 Task: Create a sub task Design and Implement Solution for the task  Integrate website with a new social media analytics platform in the project ArrowSprint , assign it to team member softage.2@softage.net and update the status of the sub task to  Completed , set the priority of the sub task to High
Action: Mouse moved to (671, 235)
Screenshot: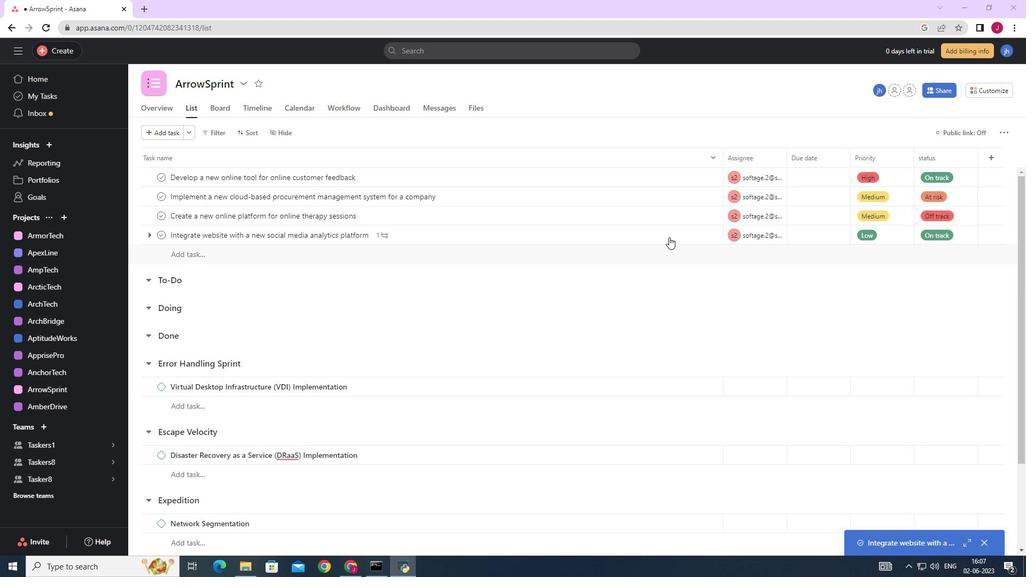 
Action: Mouse pressed left at (671, 235)
Screenshot: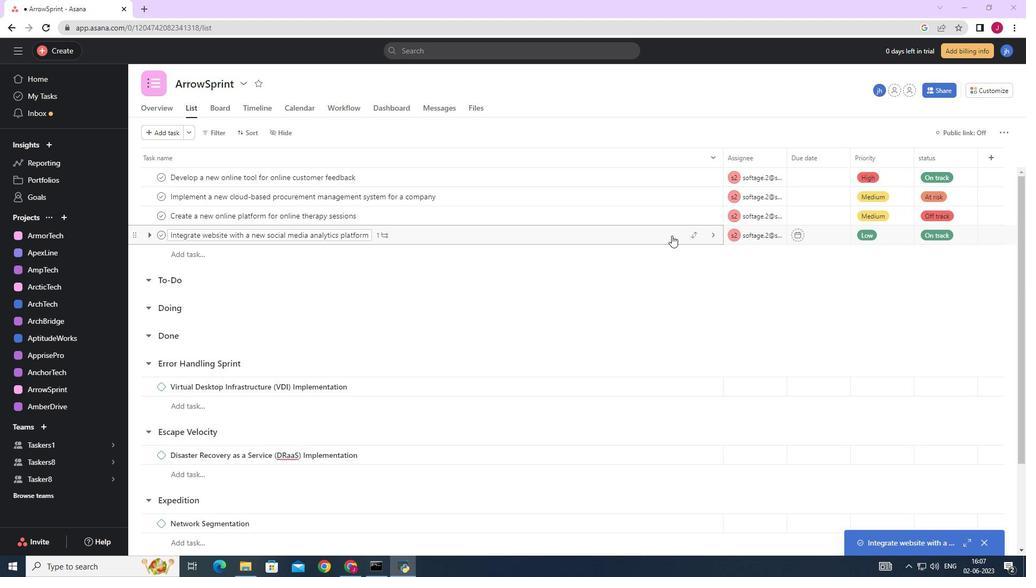 
Action: Mouse moved to (825, 324)
Screenshot: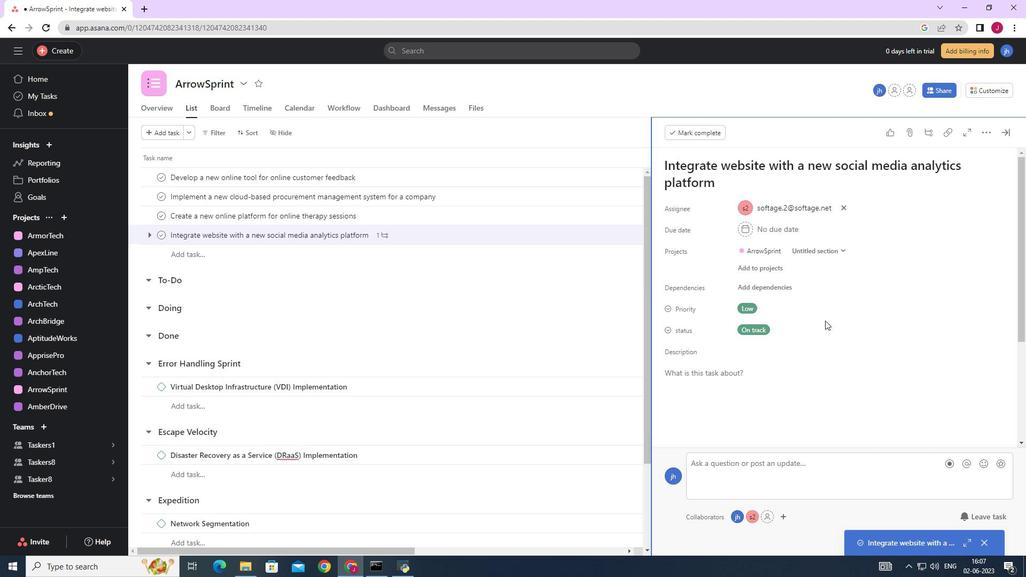 
Action: Mouse scrolled (825, 323) with delta (0, 0)
Screenshot: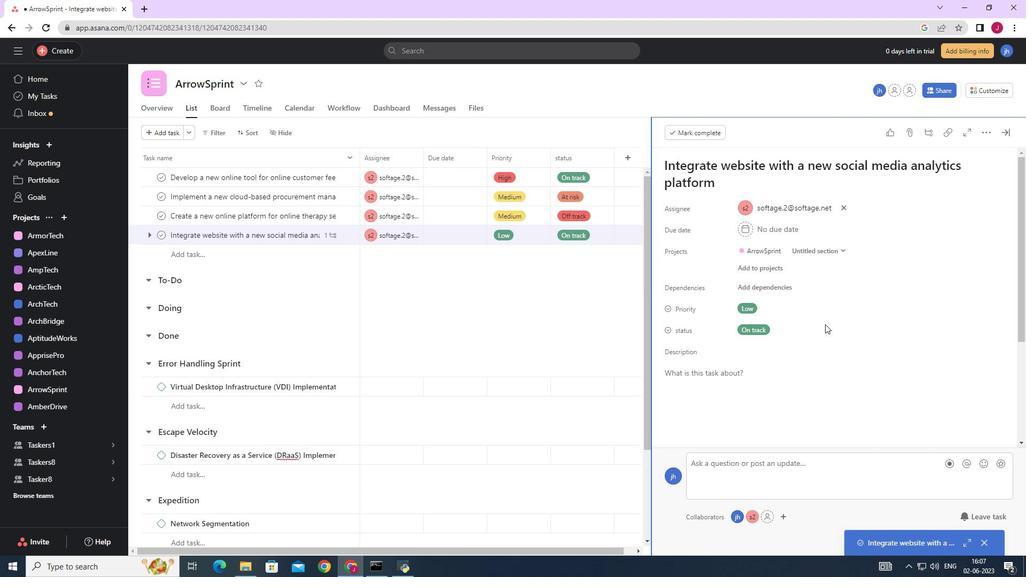 
Action: Mouse scrolled (825, 323) with delta (0, 0)
Screenshot: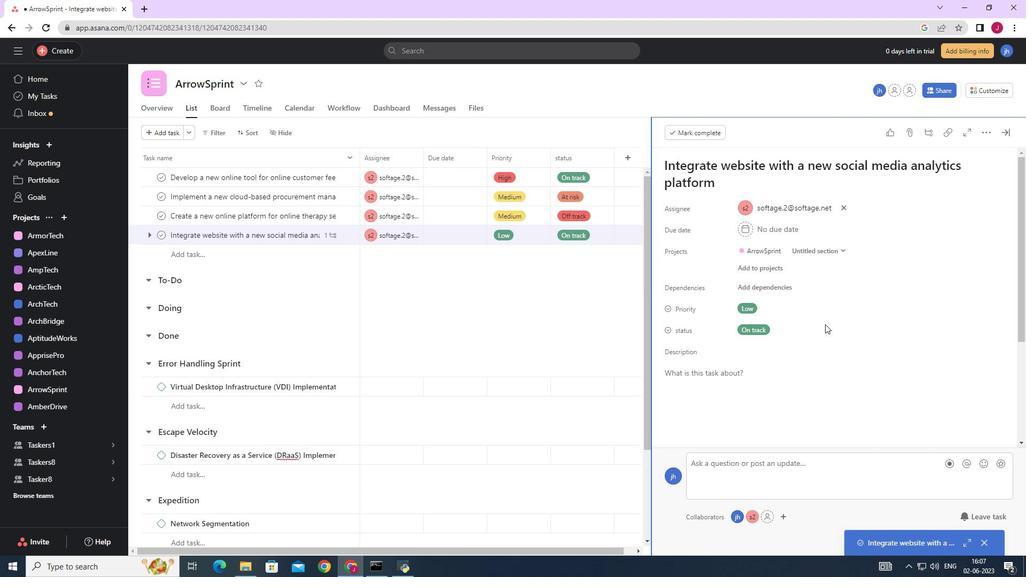 
Action: Mouse scrolled (825, 323) with delta (0, 0)
Screenshot: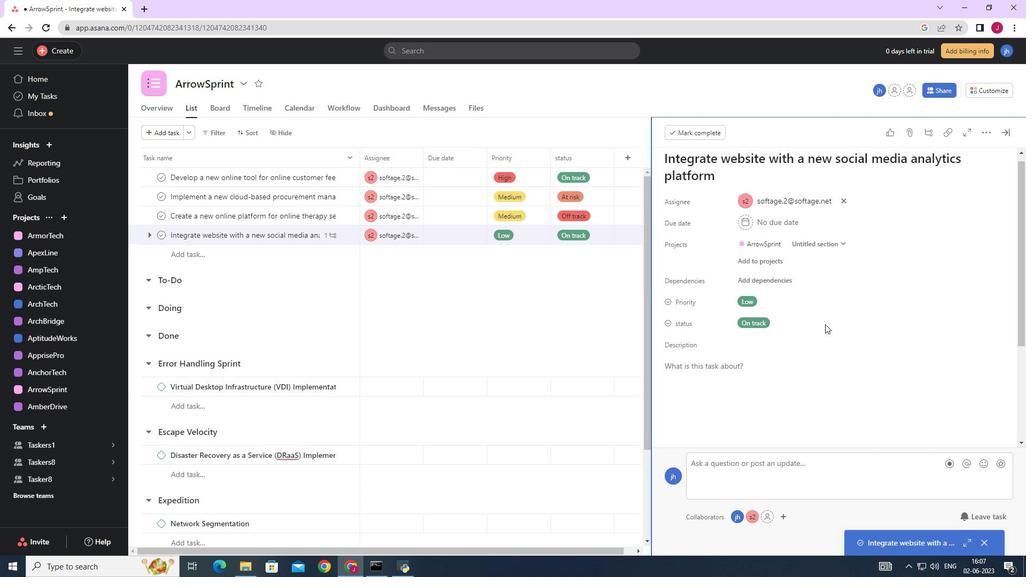 
Action: Mouse scrolled (825, 323) with delta (0, 0)
Screenshot: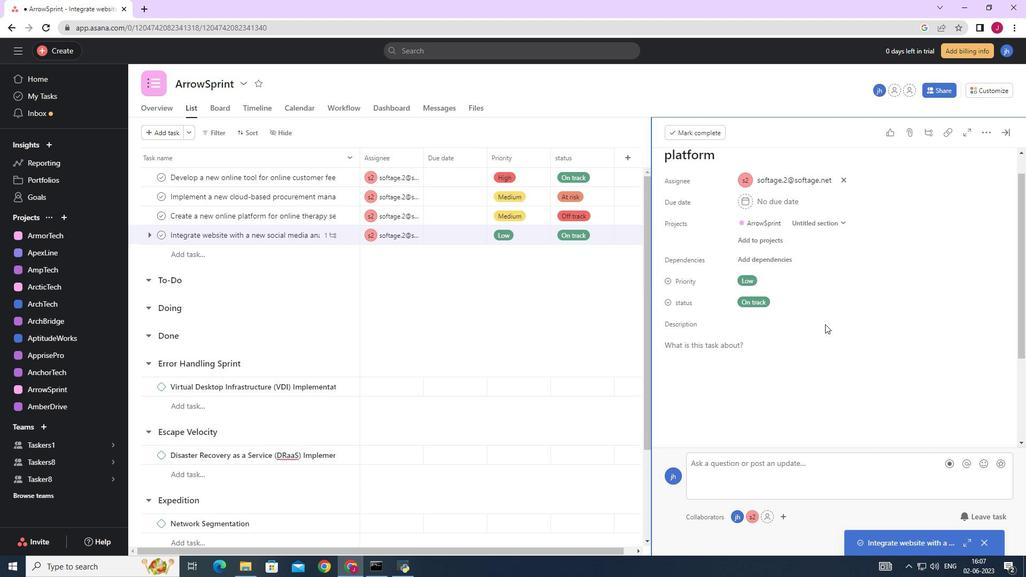 
Action: Mouse moved to (802, 332)
Screenshot: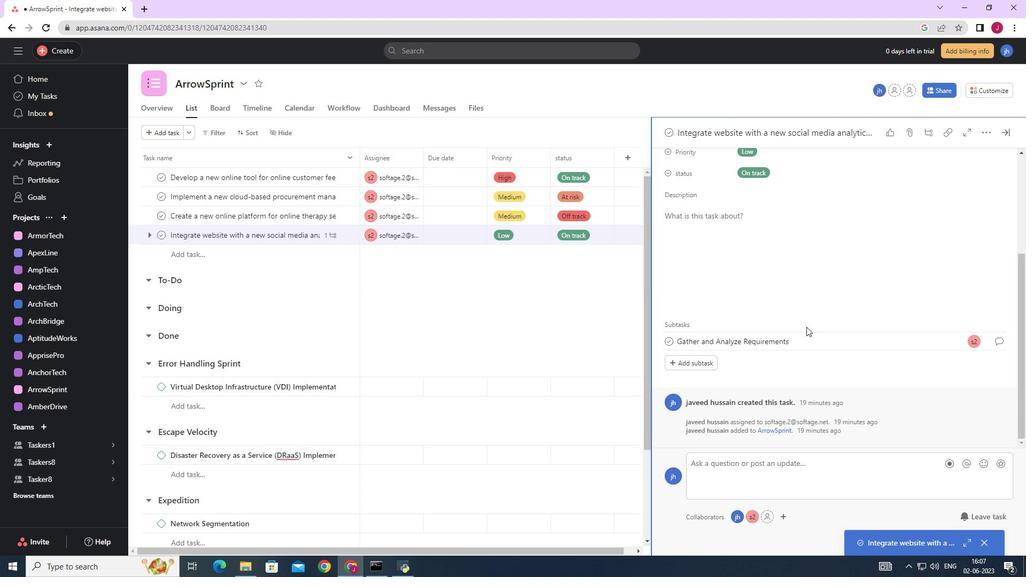 
Action: Mouse scrolled (802, 331) with delta (0, 0)
Screenshot: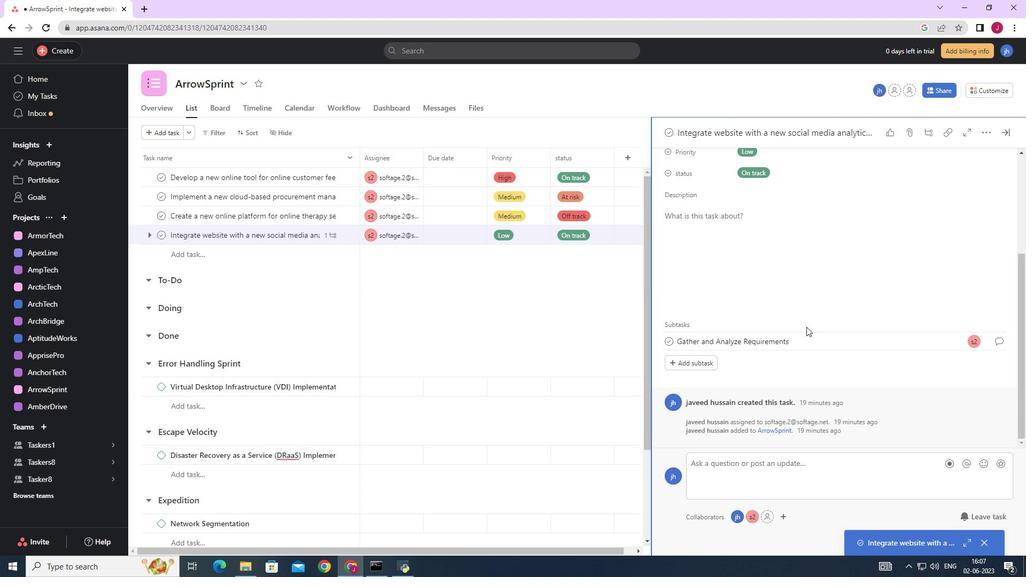 
Action: Mouse moved to (802, 335)
Screenshot: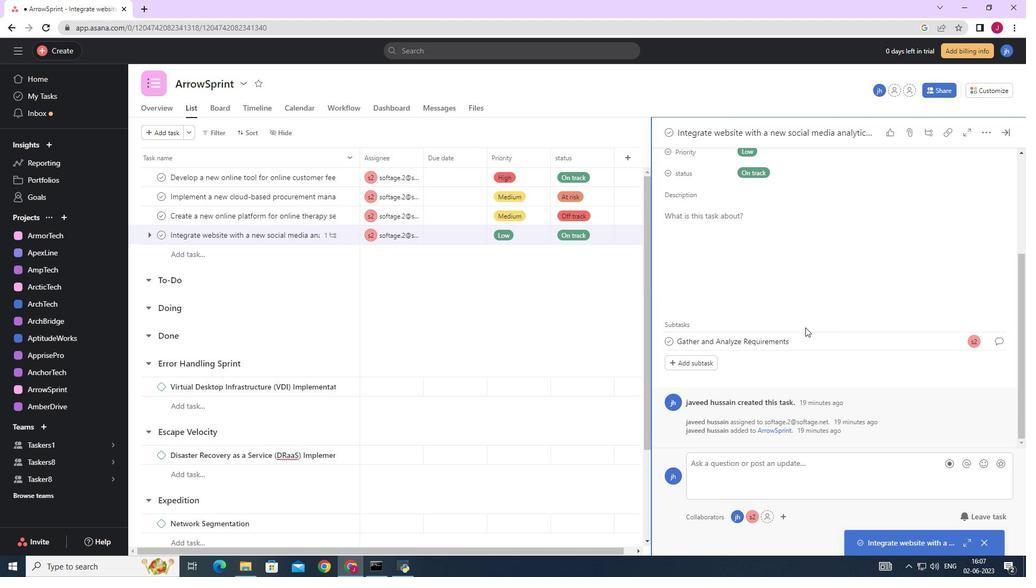 
Action: Mouse scrolled (802, 335) with delta (0, 0)
Screenshot: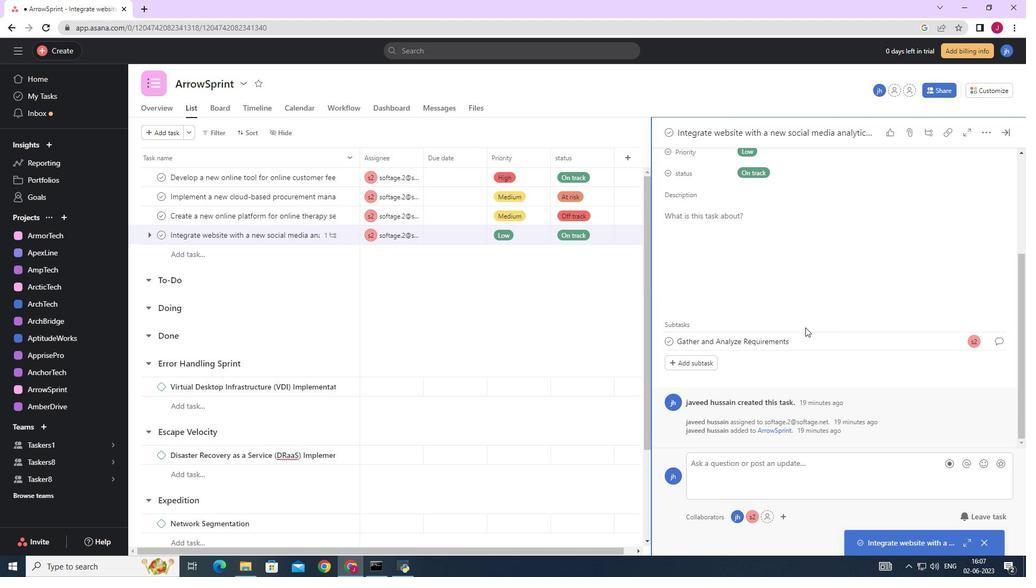 
Action: Mouse moved to (802, 336)
Screenshot: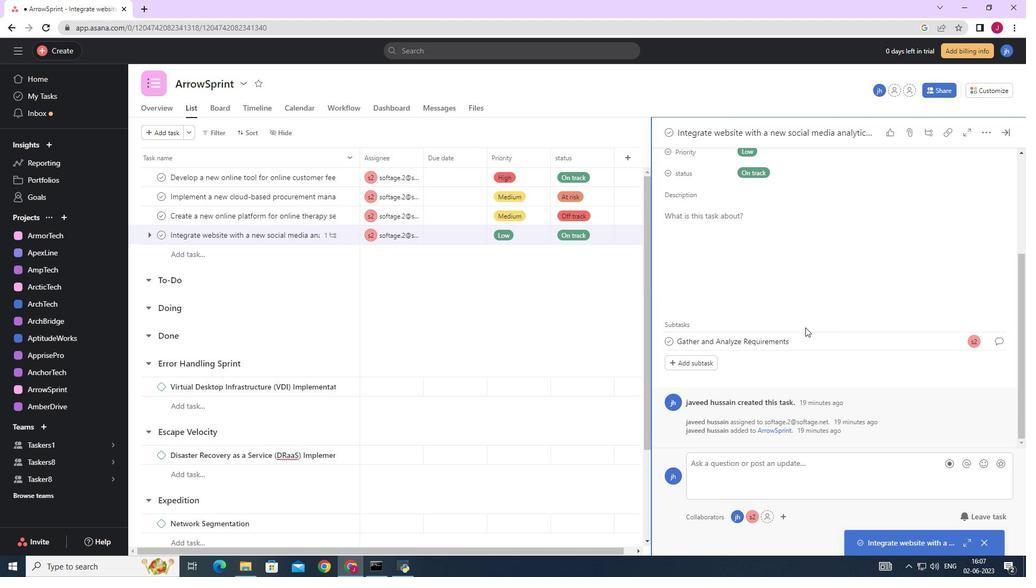 
Action: Mouse scrolled (802, 335) with delta (0, 0)
Screenshot: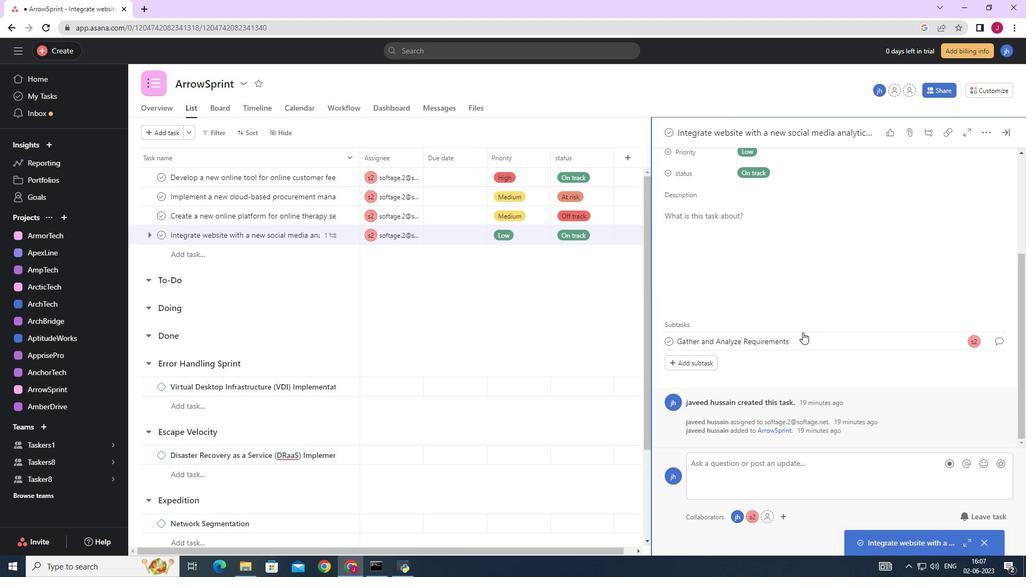 
Action: Mouse moved to (801, 336)
Screenshot: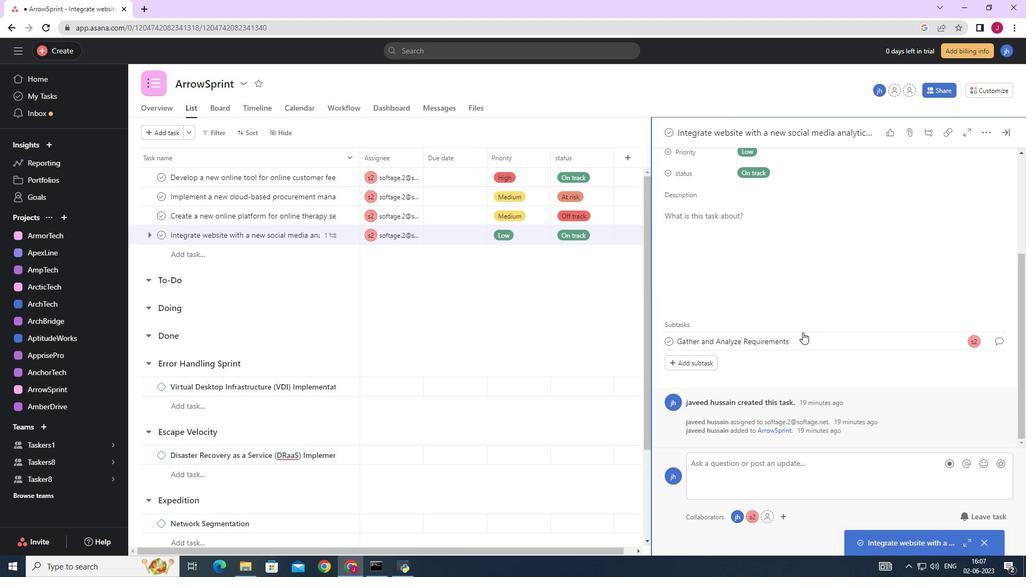 
Action: Mouse scrolled (801, 336) with delta (0, 0)
Screenshot: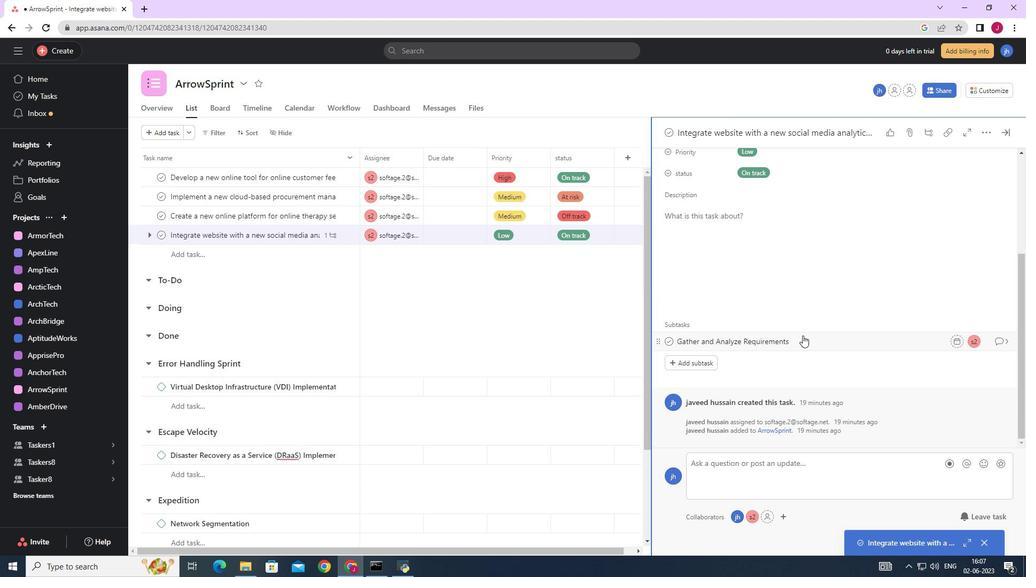 
Action: Mouse moved to (695, 365)
Screenshot: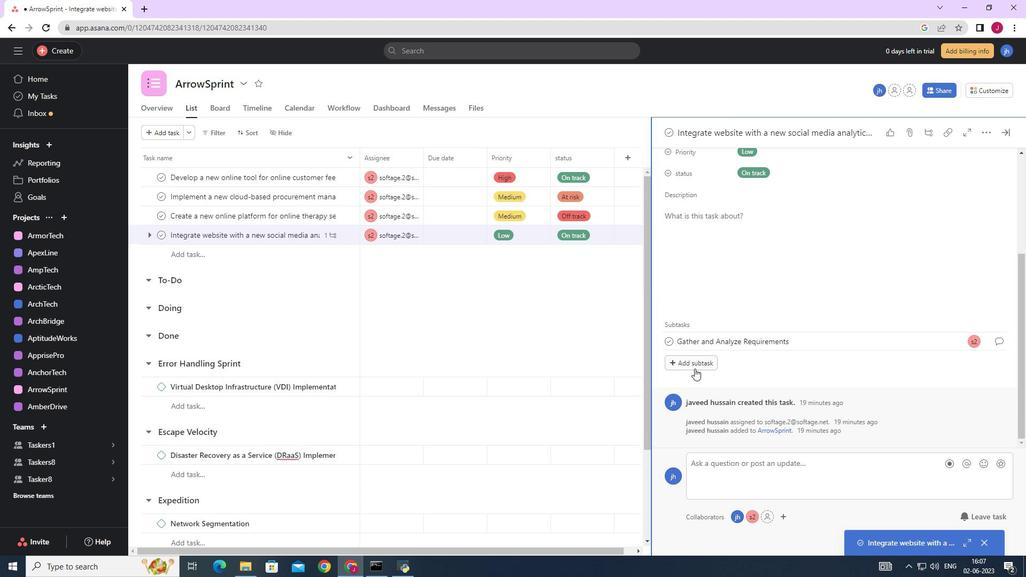 
Action: Mouse pressed left at (695, 365)
Screenshot: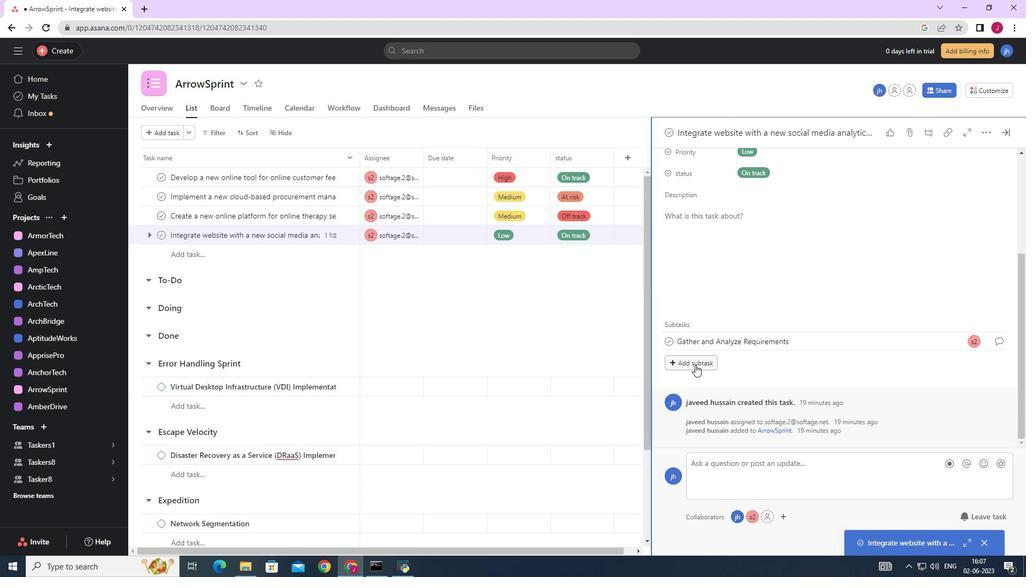 
Action: Mouse moved to (695, 343)
Screenshot: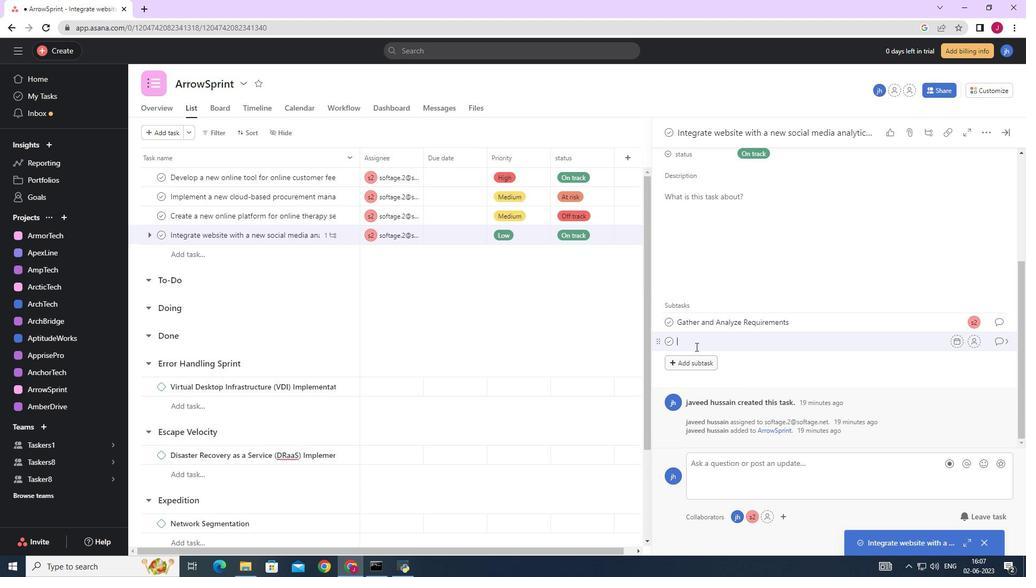 
Action: Key pressed <Key.caps_lock>D<Key.caps_lock>esign<Key.space>and<Key.space><Key.caps_lock>I<Key.caps_lock>mplementation<Key.space><Key.caps_lock>S<Key.caps_lock>olution
Screenshot: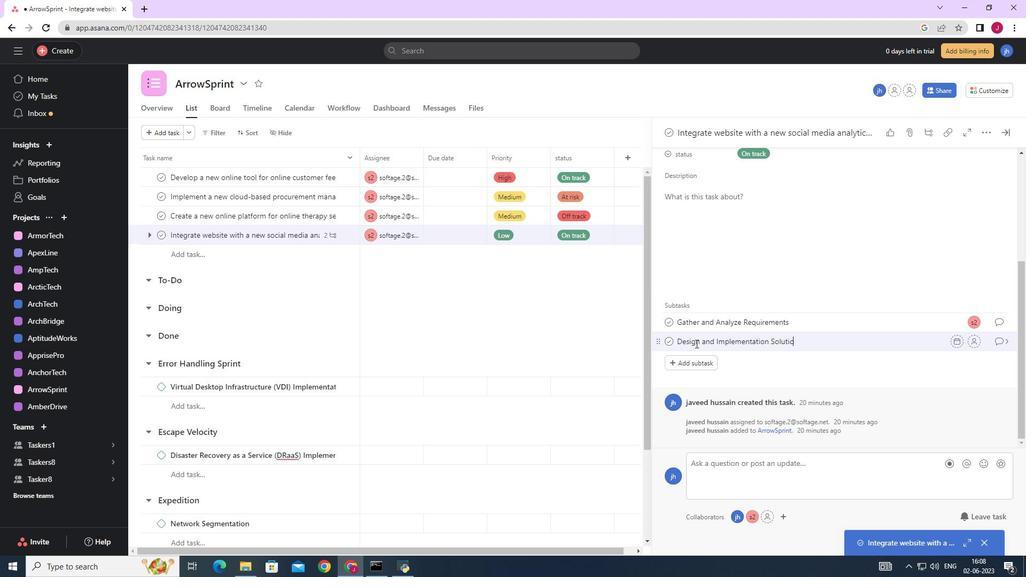 
Action: Mouse moved to (971, 345)
Screenshot: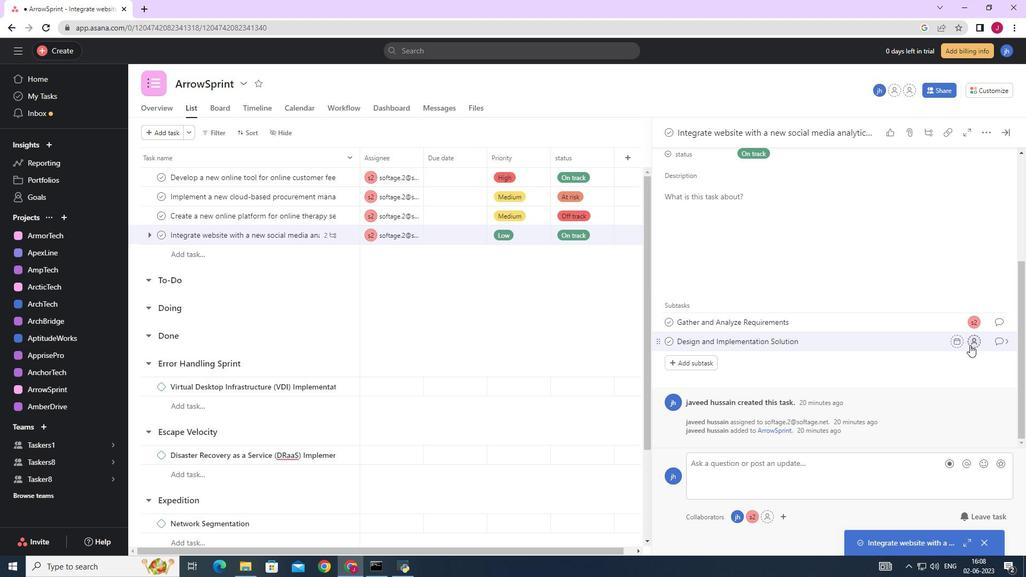 
Action: Mouse pressed left at (971, 345)
Screenshot: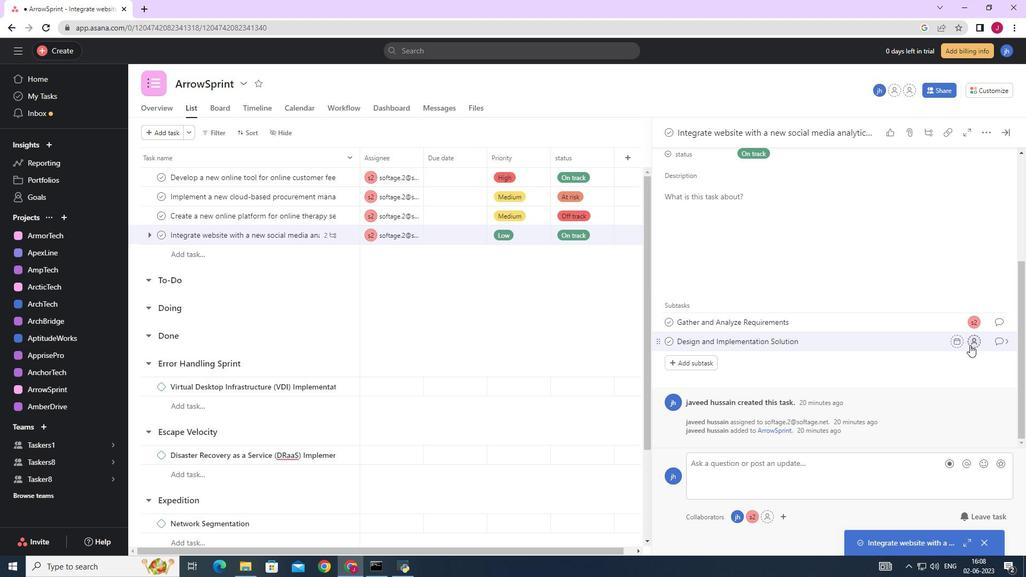 
Action: Mouse moved to (816, 381)
Screenshot: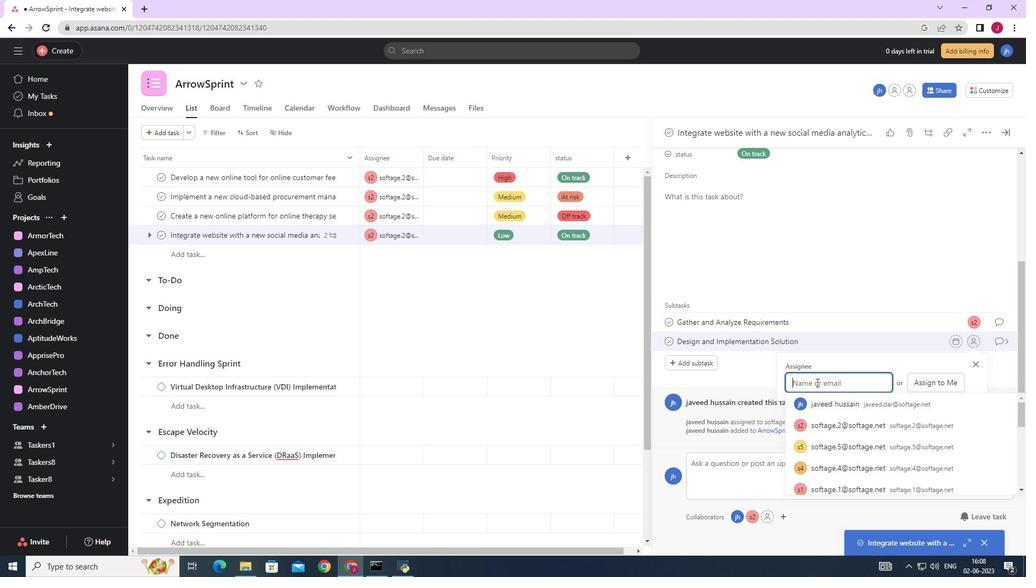 
Action: Key pressed softage.2
Screenshot: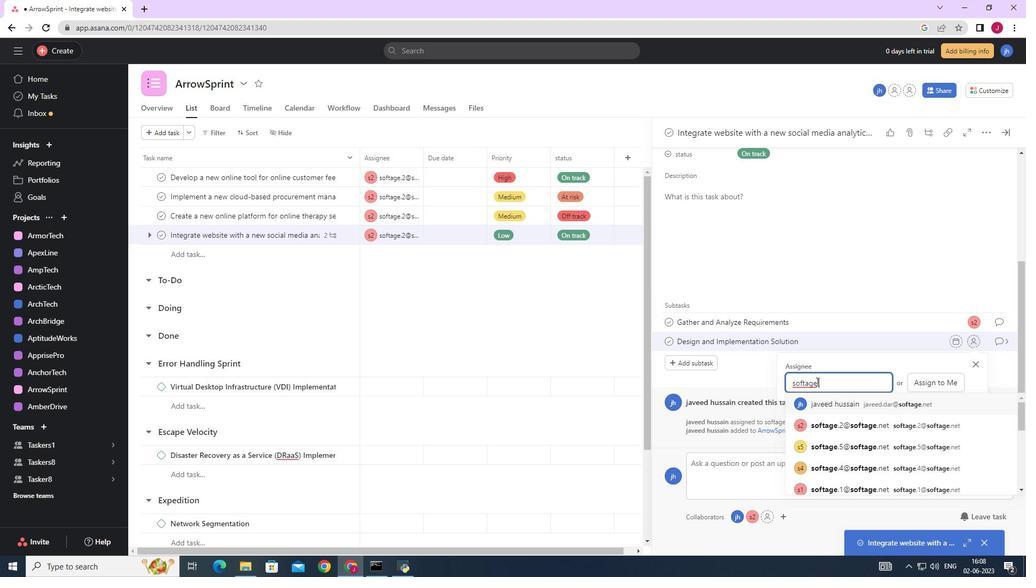 
Action: Mouse moved to (838, 404)
Screenshot: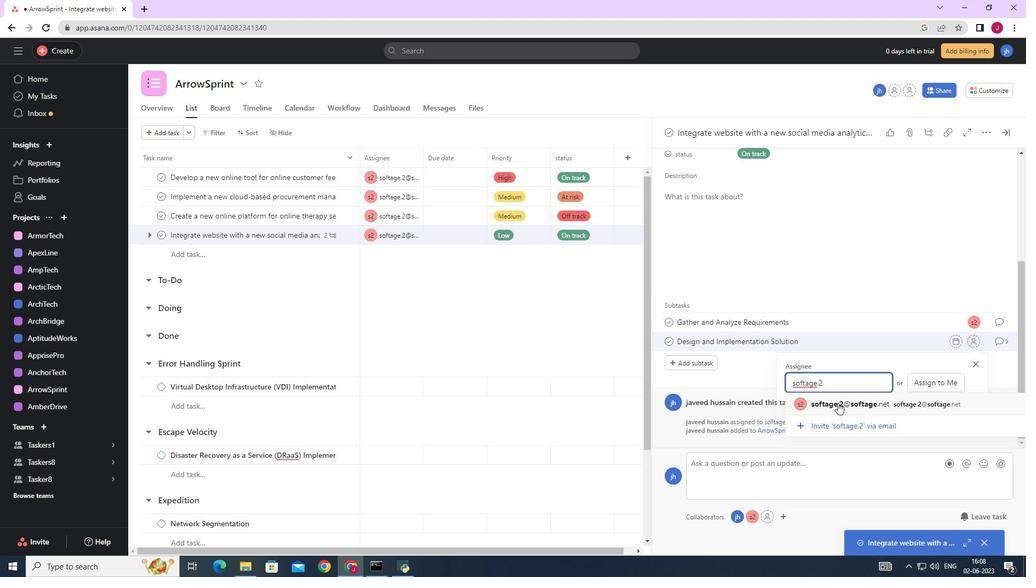 
Action: Mouse pressed left at (838, 404)
Screenshot: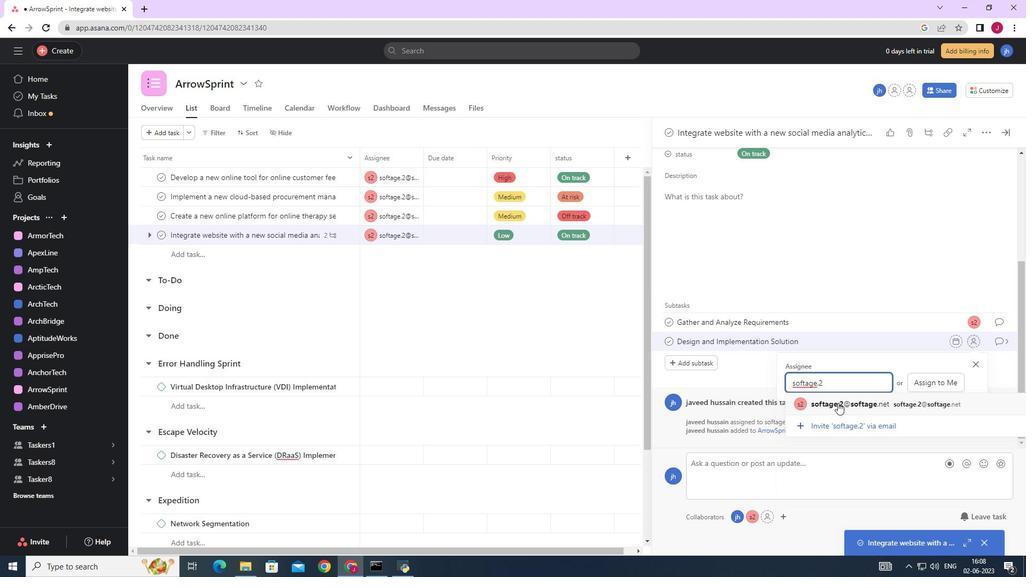 
Action: Mouse moved to (999, 345)
Screenshot: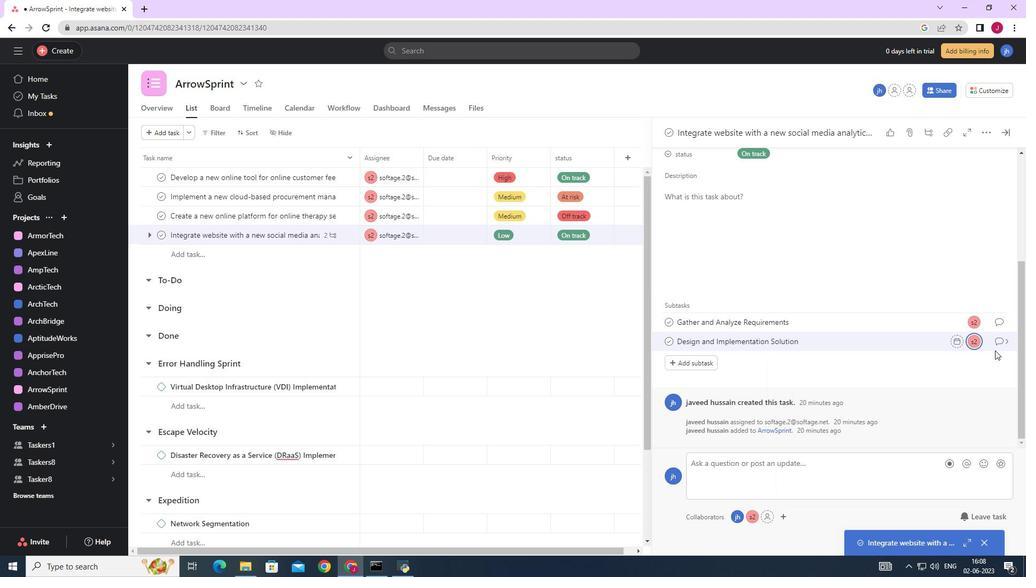 
Action: Mouse pressed left at (999, 345)
Screenshot: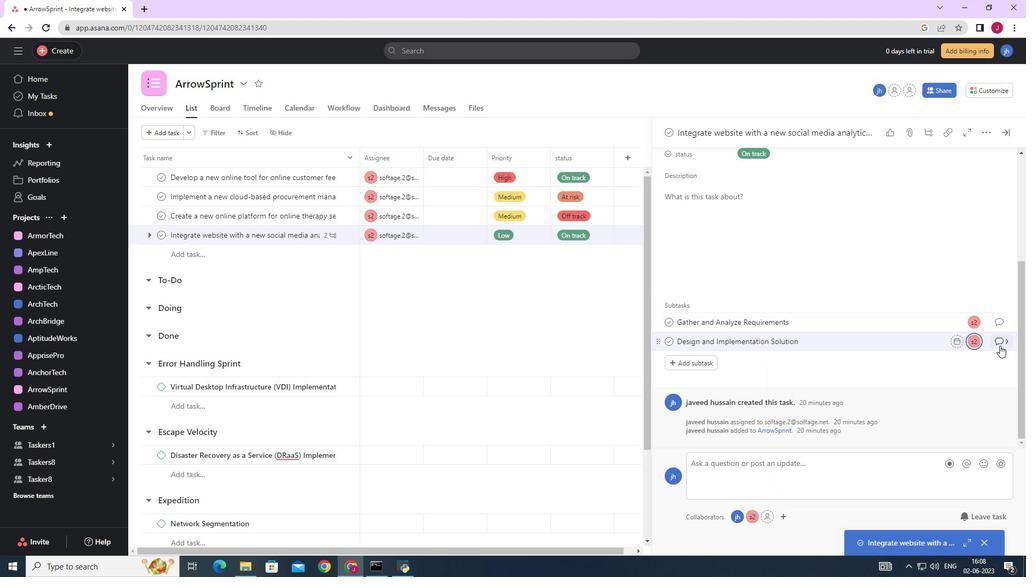 
Action: Mouse moved to (707, 284)
Screenshot: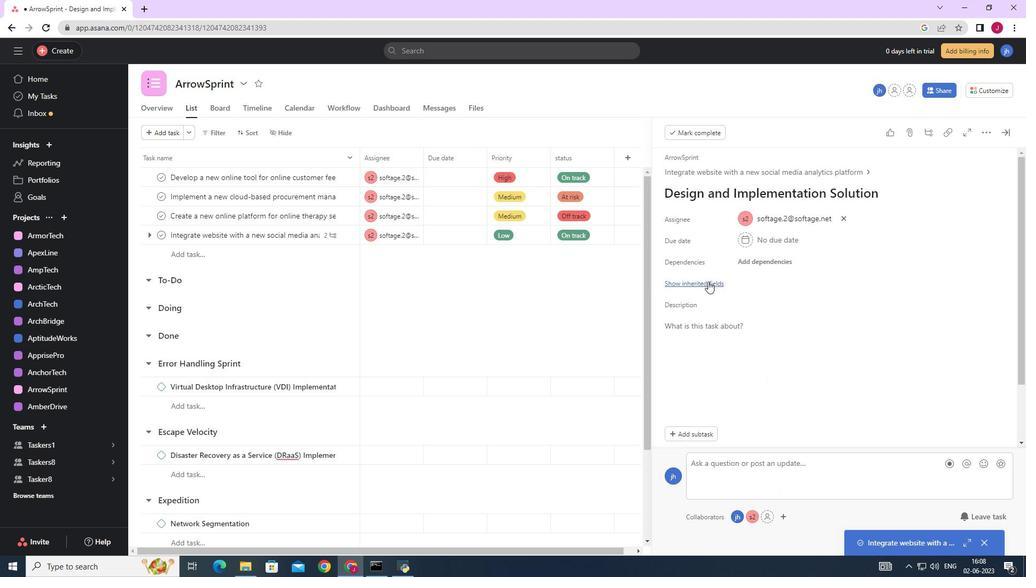 
Action: Mouse pressed left at (707, 284)
Screenshot: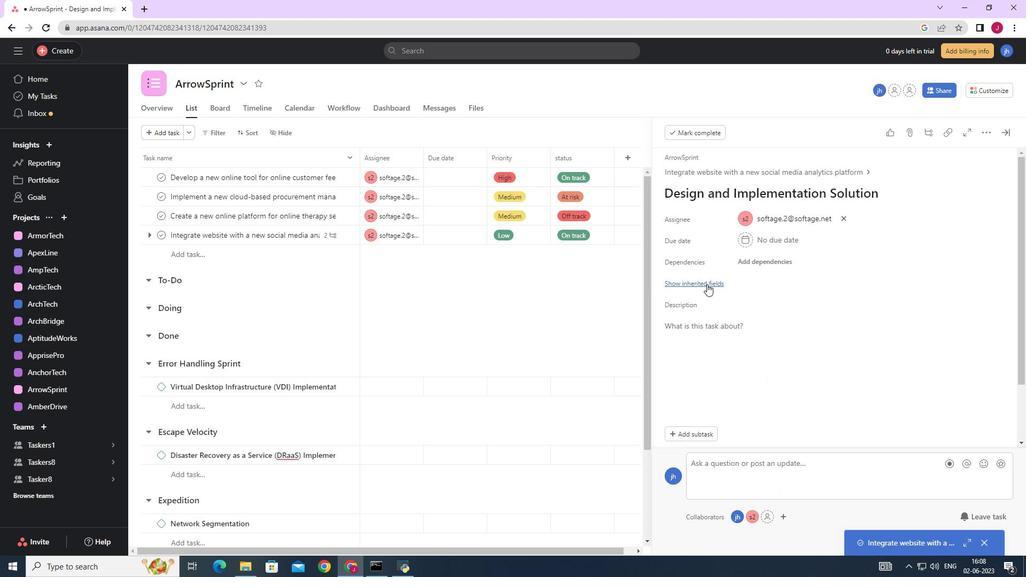 
Action: Mouse moved to (761, 304)
Screenshot: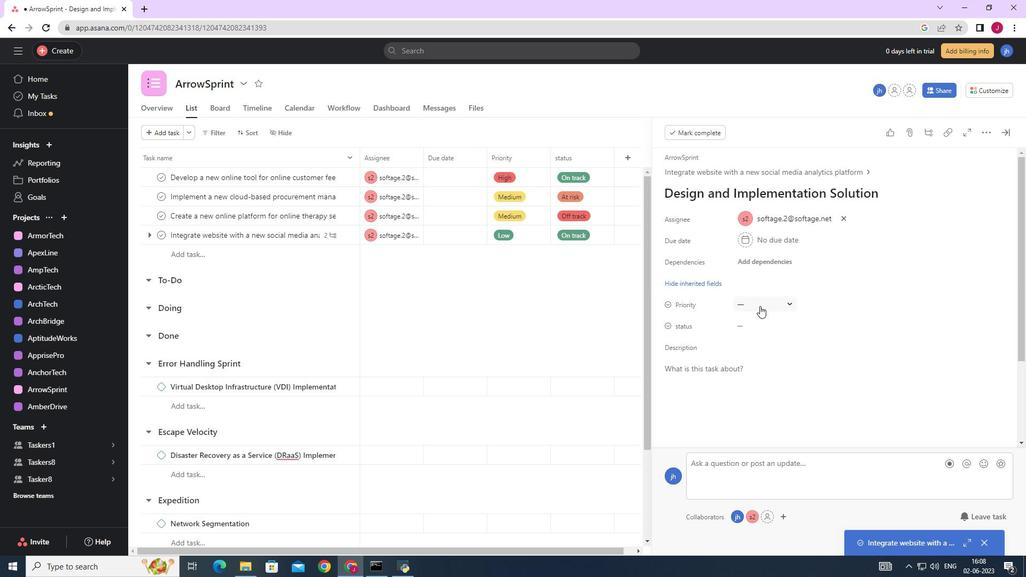 
Action: Mouse pressed left at (761, 304)
Screenshot: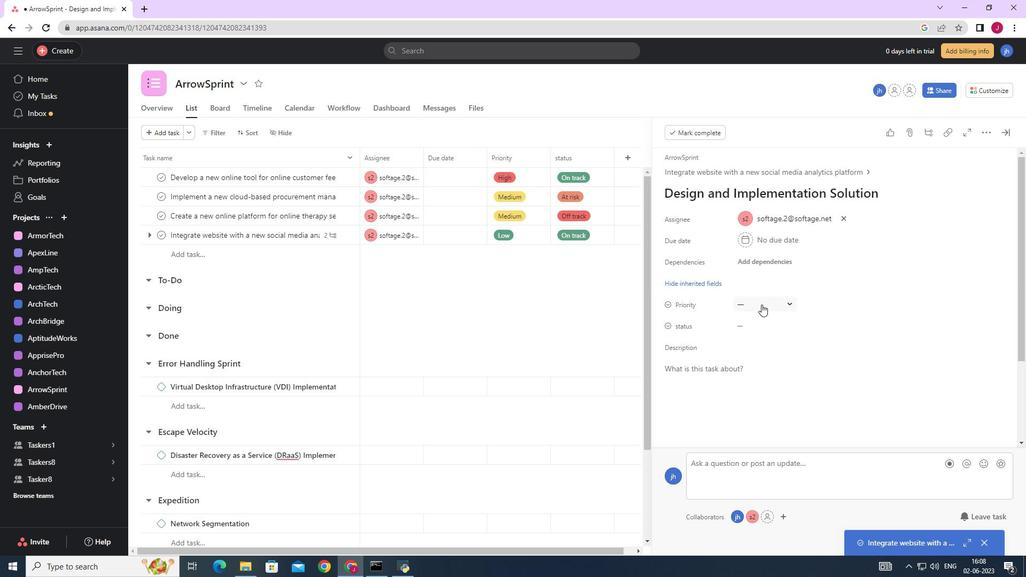 
Action: Mouse moved to (772, 346)
Screenshot: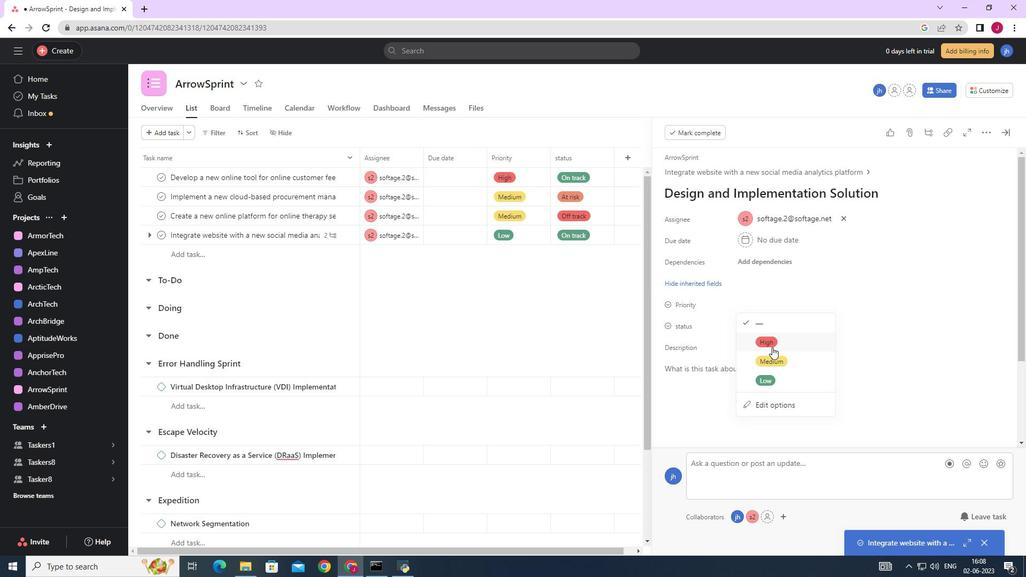 
Action: Mouse pressed left at (772, 346)
Screenshot: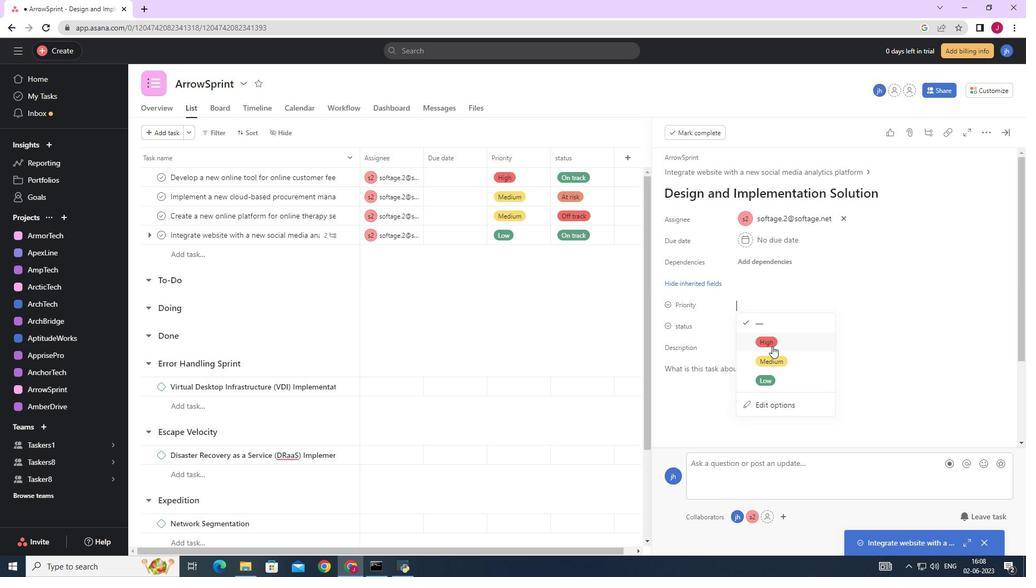 
Action: Mouse moved to (746, 320)
Screenshot: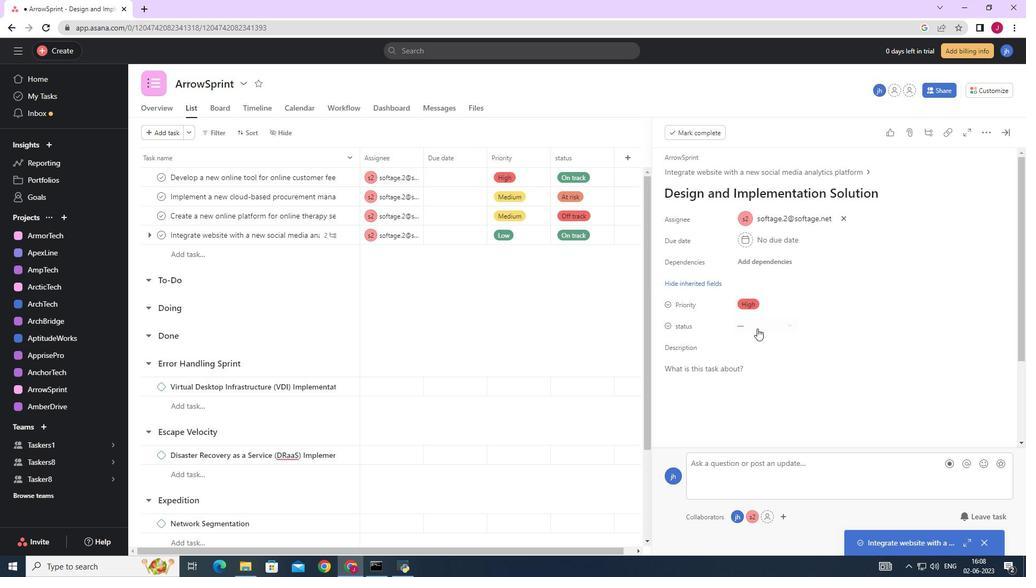 
Action: Mouse pressed left at (746, 320)
Screenshot: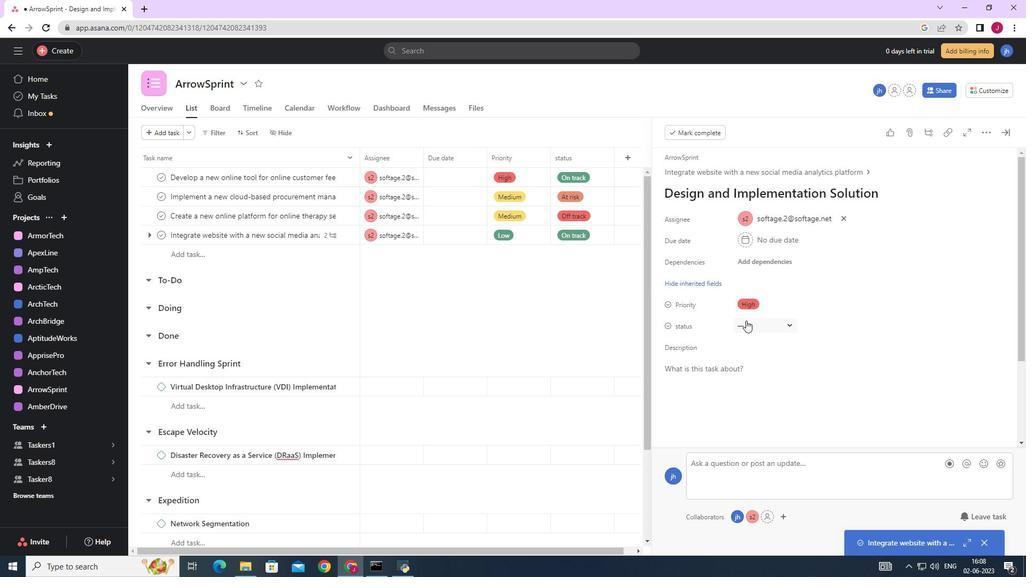 
Action: Mouse moved to (777, 418)
Screenshot: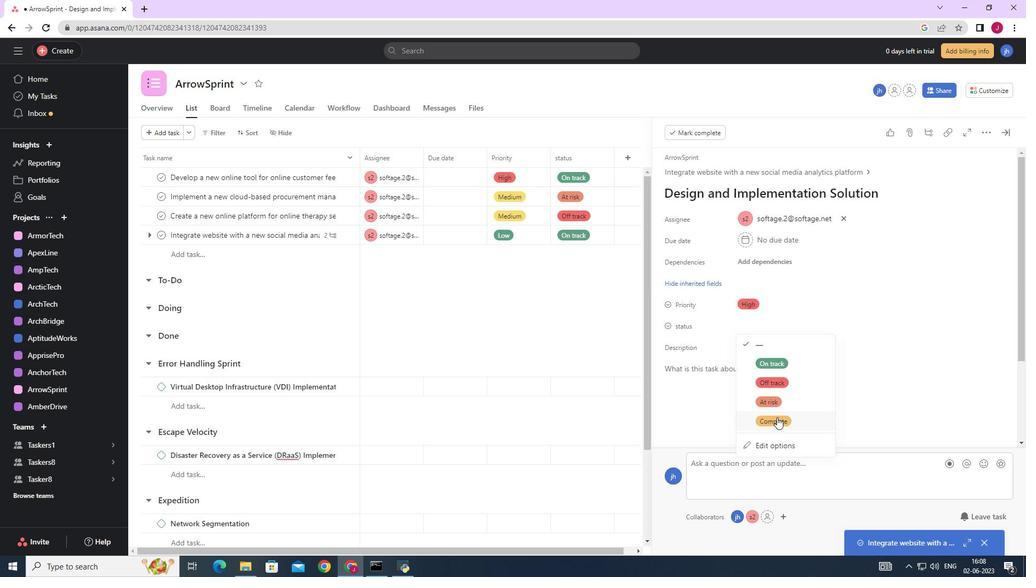 
Action: Mouse pressed left at (777, 418)
Screenshot: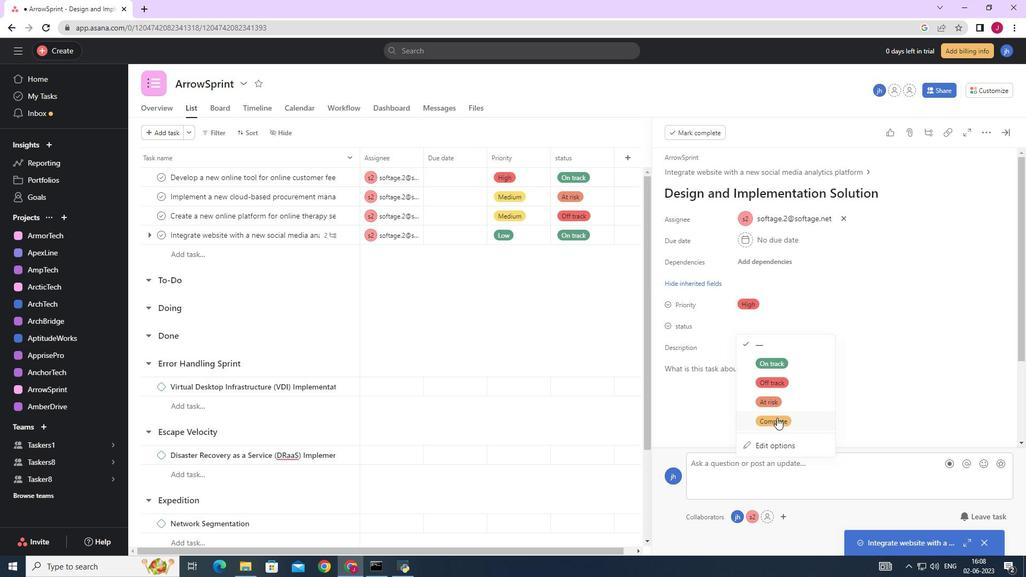 
Action: Mouse moved to (1007, 134)
Screenshot: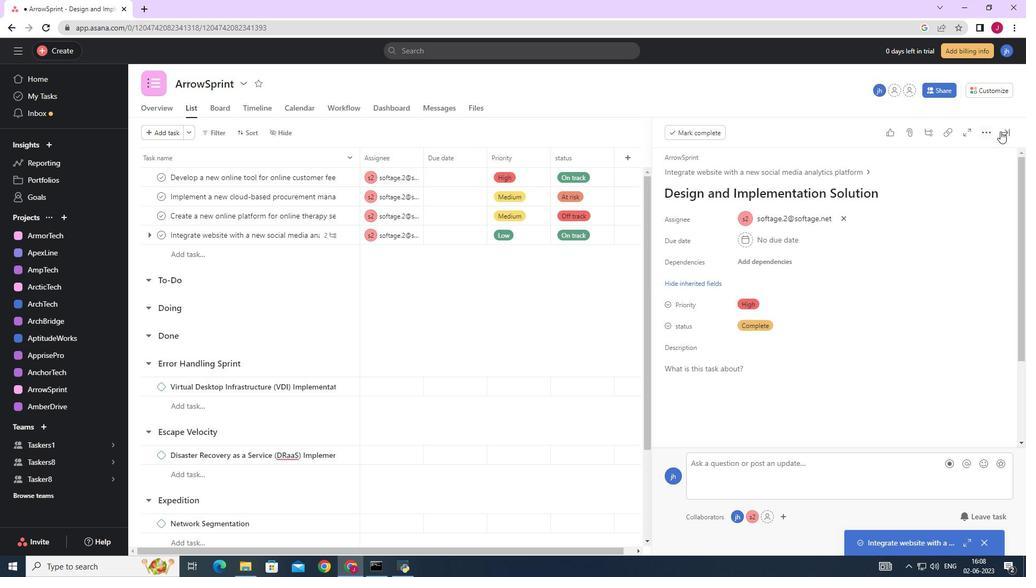 
Action: Mouse pressed left at (1007, 134)
Screenshot: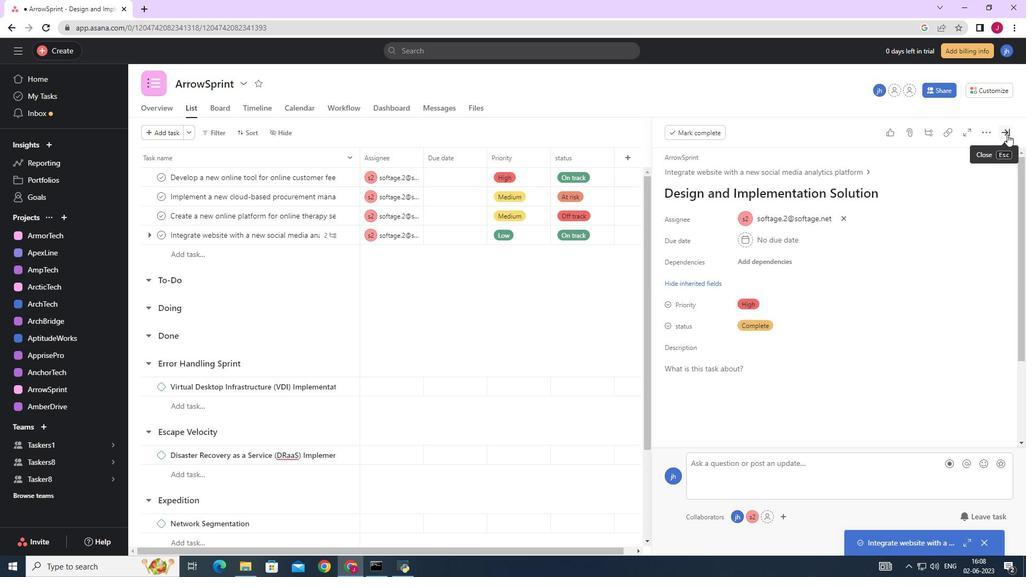 
Action: Mouse moved to (1007, 134)
Screenshot: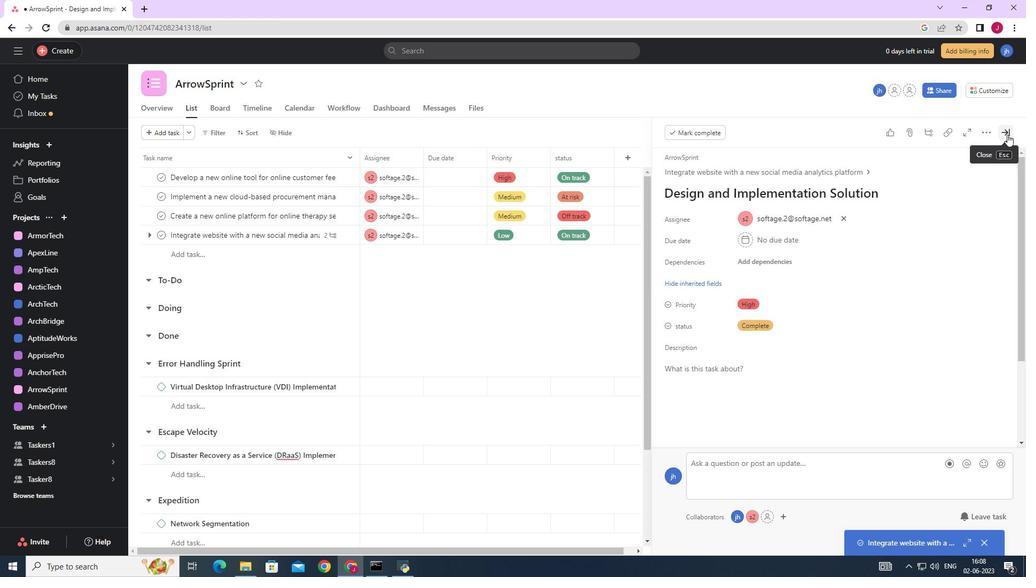 
